 Task: Check the median days on the market of single-family homes in the last 5 years.
Action: Mouse moved to (836, 242)
Screenshot: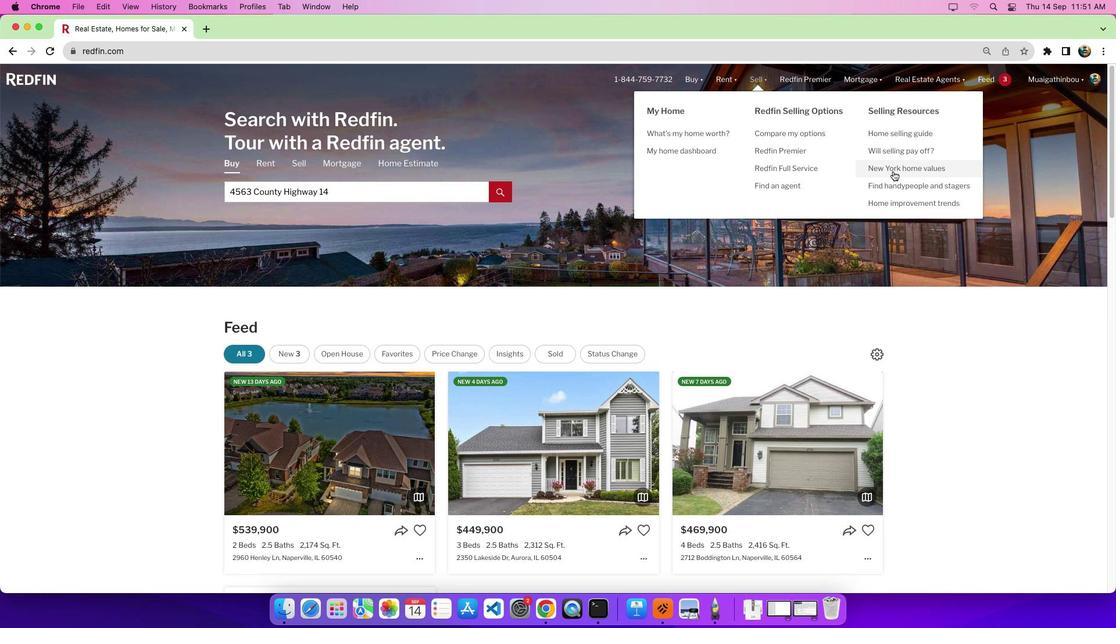 
Action: Mouse pressed left at (836, 242)
Screenshot: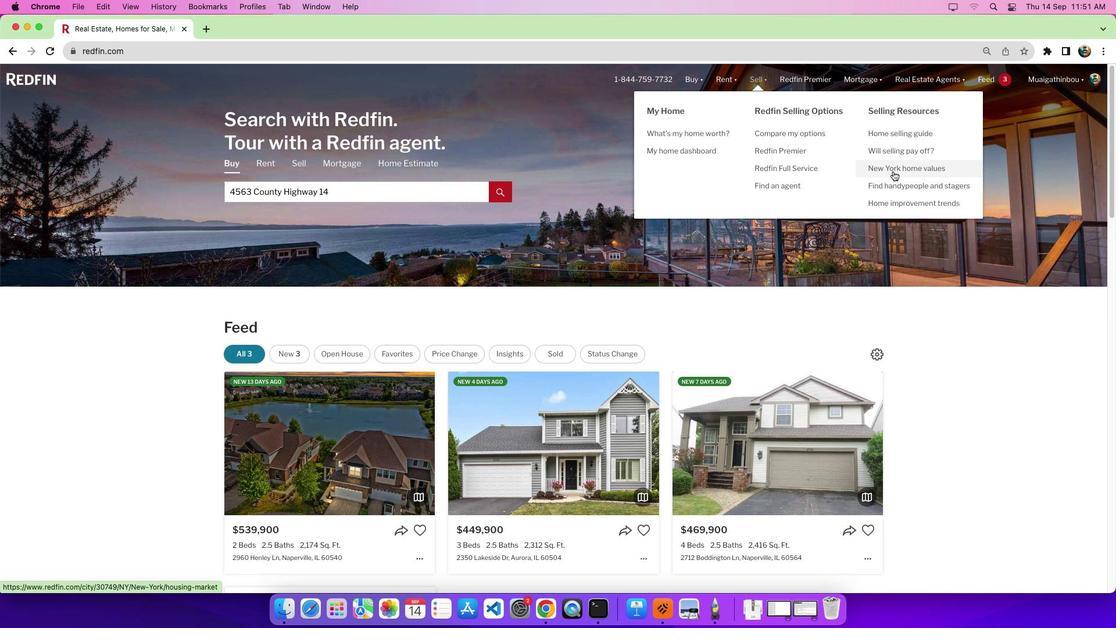 
Action: Mouse moved to (662, 375)
Screenshot: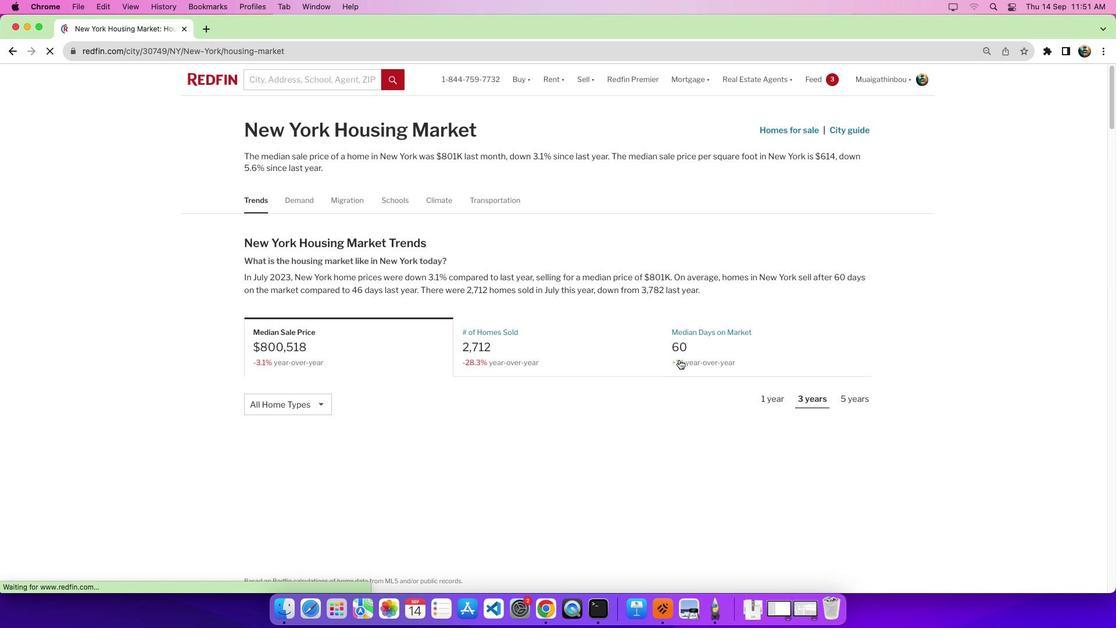 
Action: Mouse pressed left at (662, 375)
Screenshot: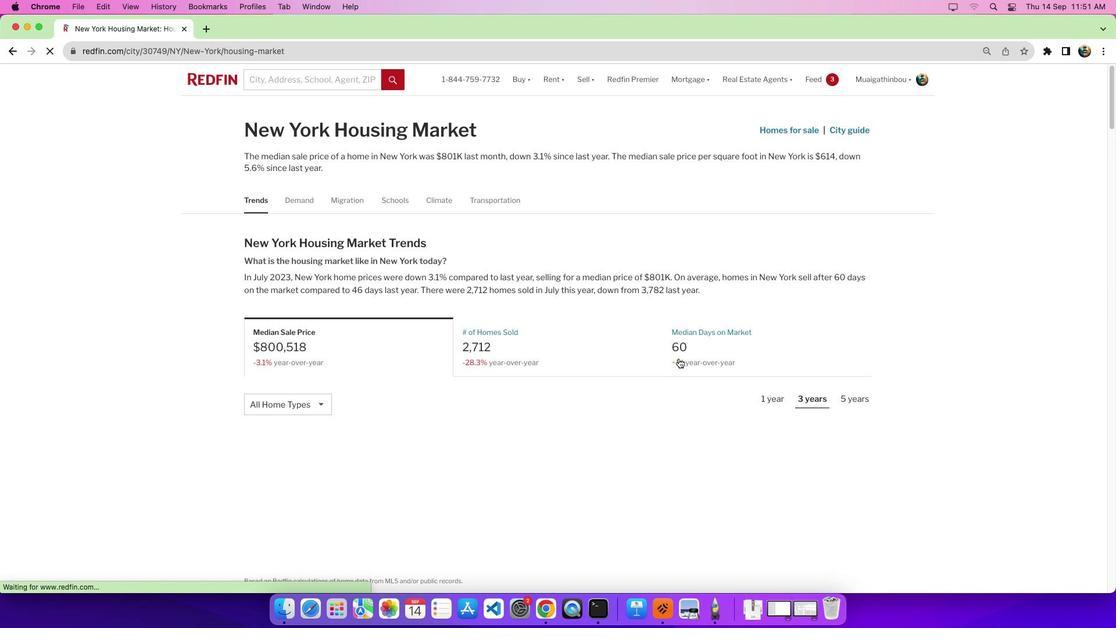 
Action: Mouse moved to (663, 370)
Screenshot: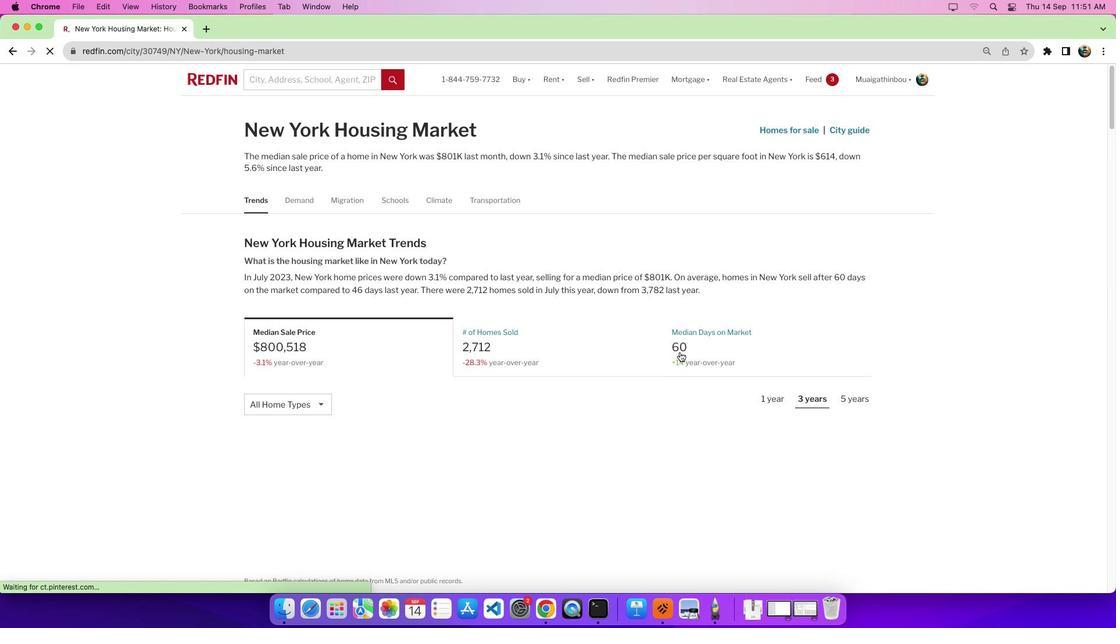 
Action: Mouse pressed left at (663, 370)
Screenshot: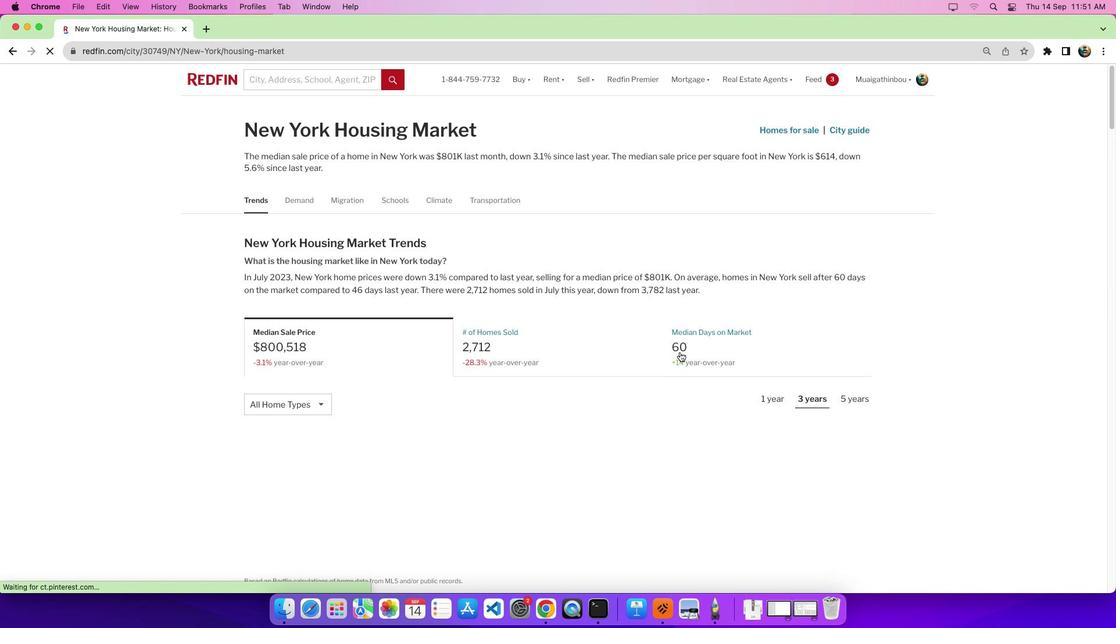 
Action: Mouse moved to (362, 409)
Screenshot: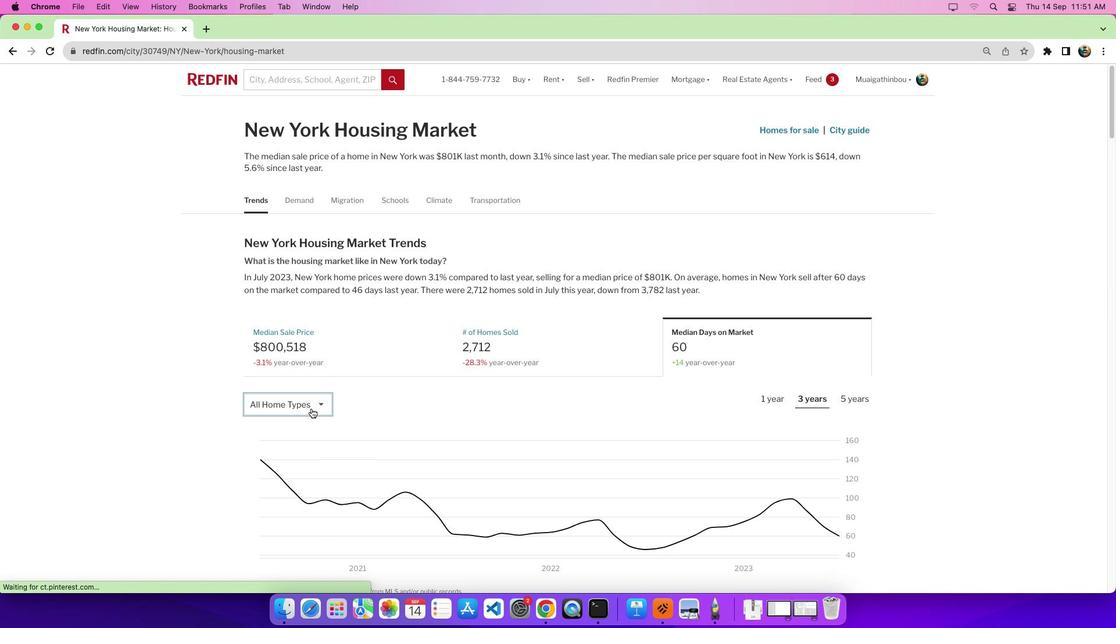 
Action: Mouse pressed left at (362, 409)
Screenshot: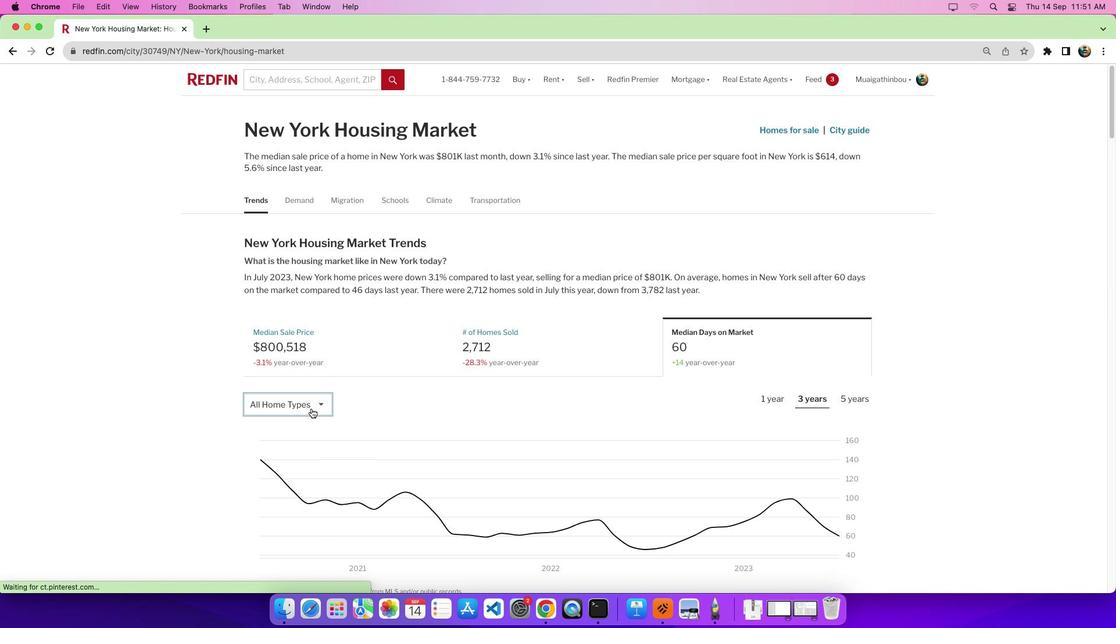 
Action: Mouse moved to (353, 440)
Screenshot: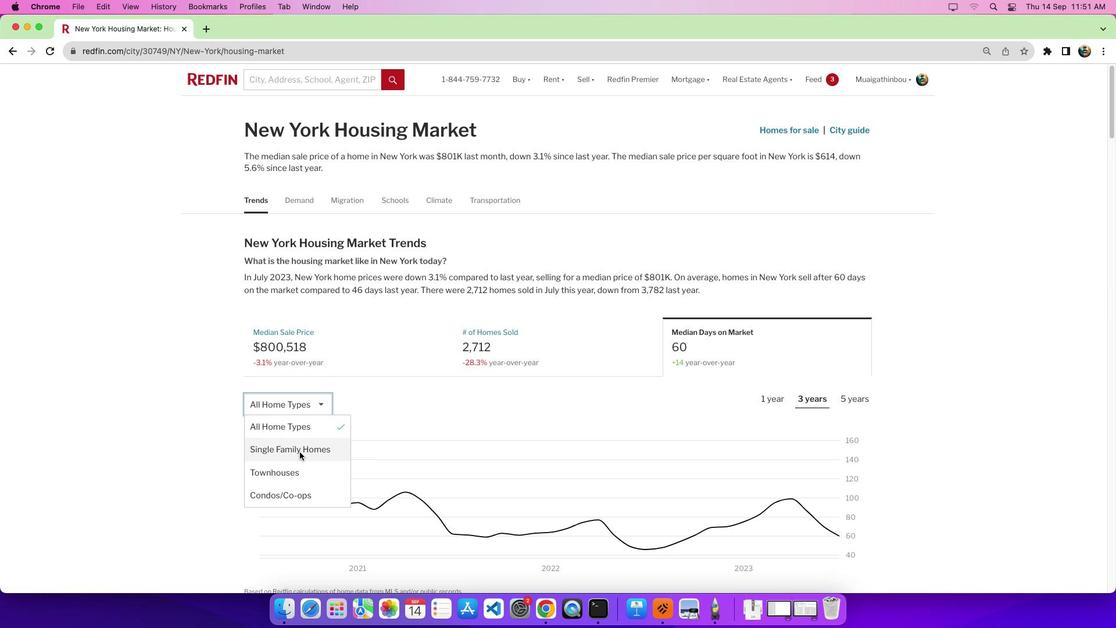 
Action: Mouse pressed left at (353, 440)
Screenshot: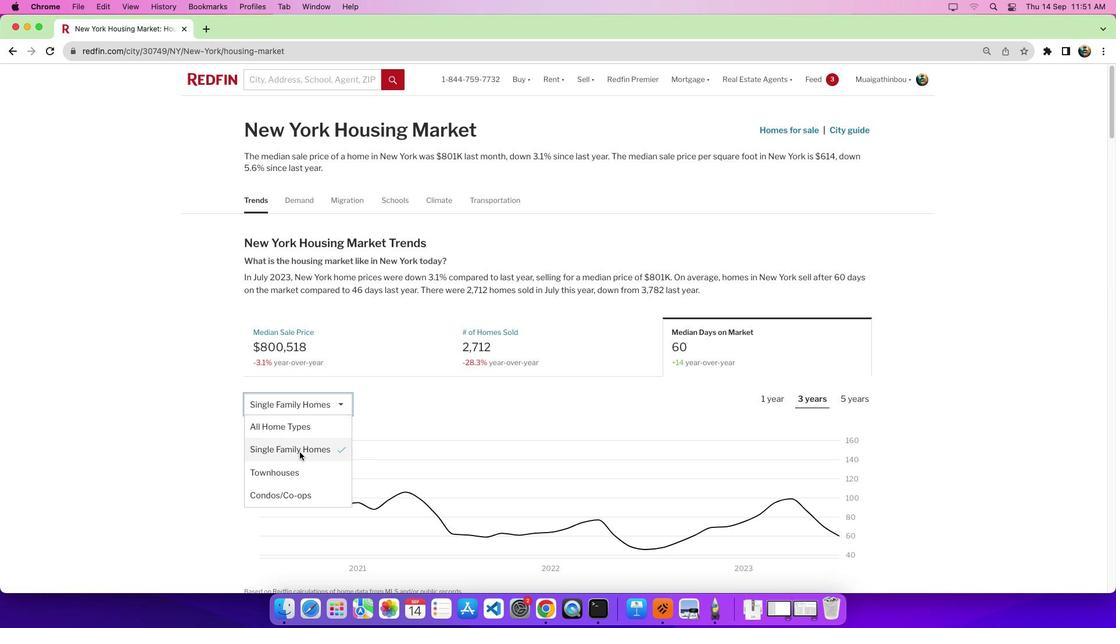 
Action: Mouse moved to (807, 402)
Screenshot: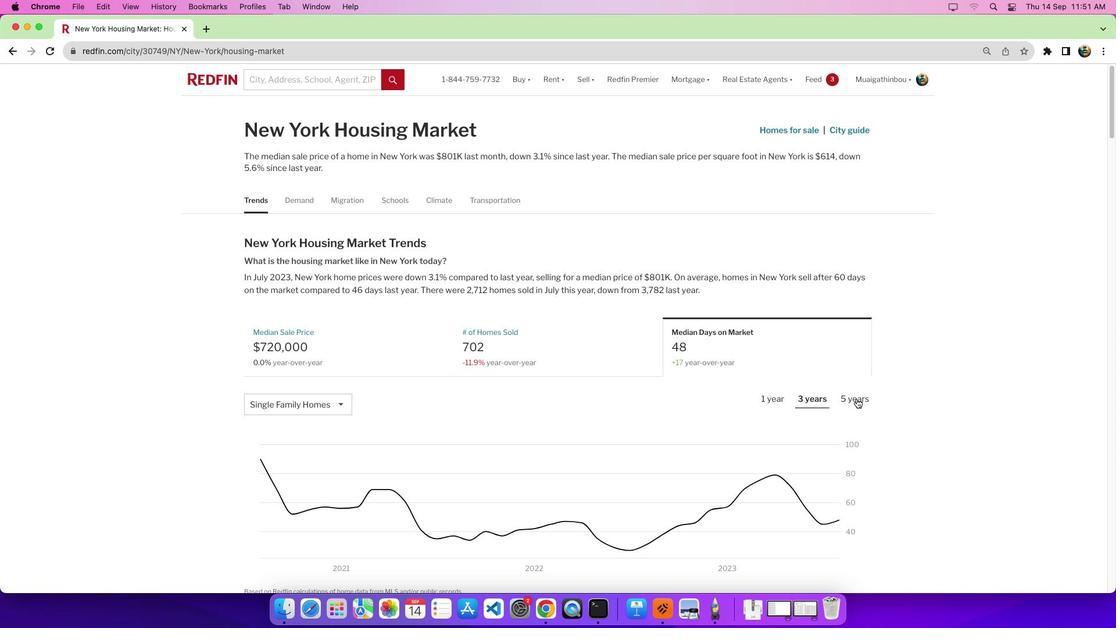 
Action: Mouse pressed left at (807, 402)
Screenshot: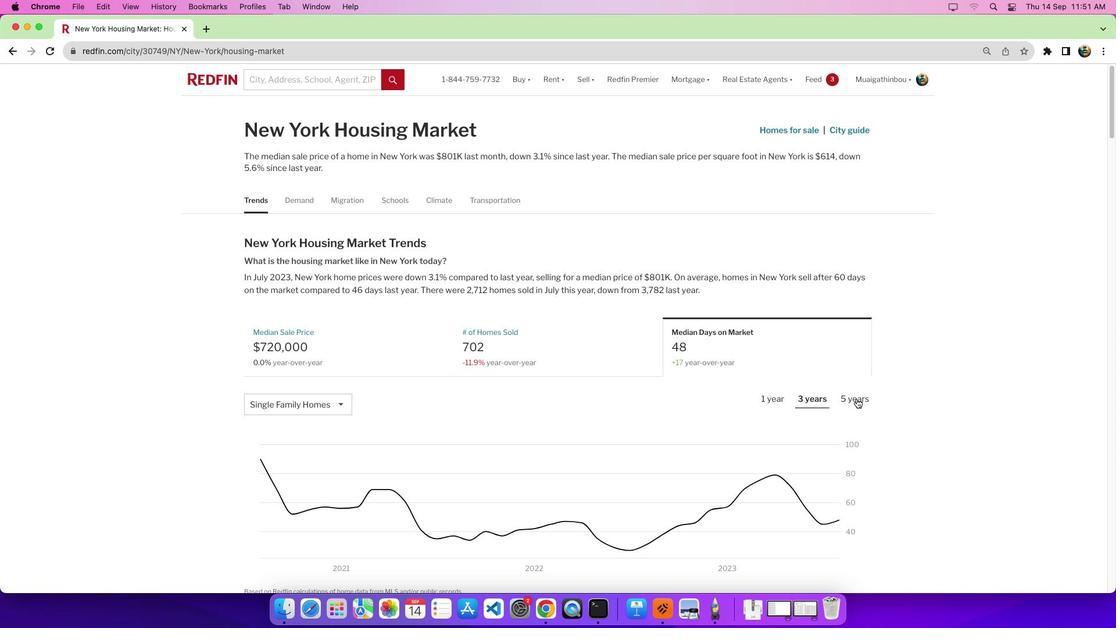 
Action: Mouse moved to (594, 421)
Screenshot: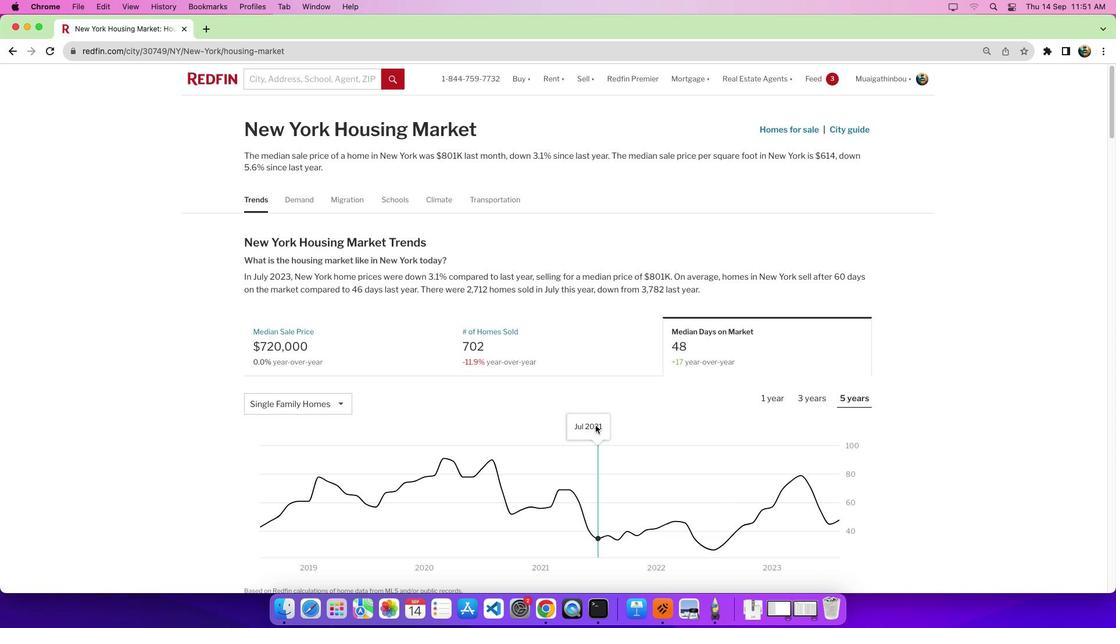 
Action: Mouse scrolled (594, 421) with delta (109, 121)
Screenshot: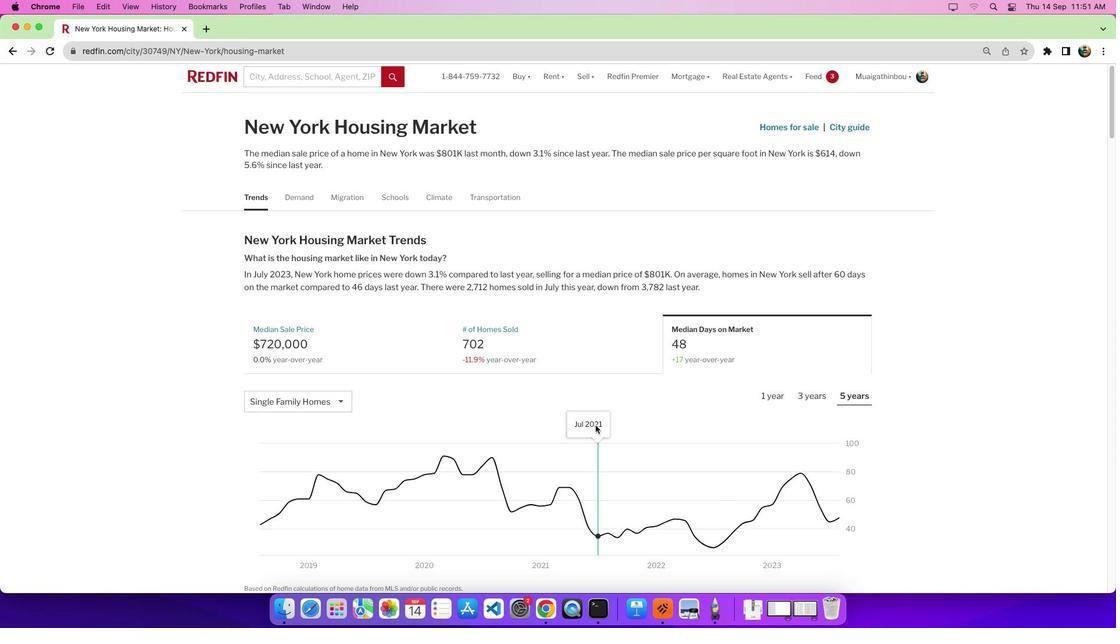 
Action: Mouse scrolled (594, 421) with delta (109, 121)
Screenshot: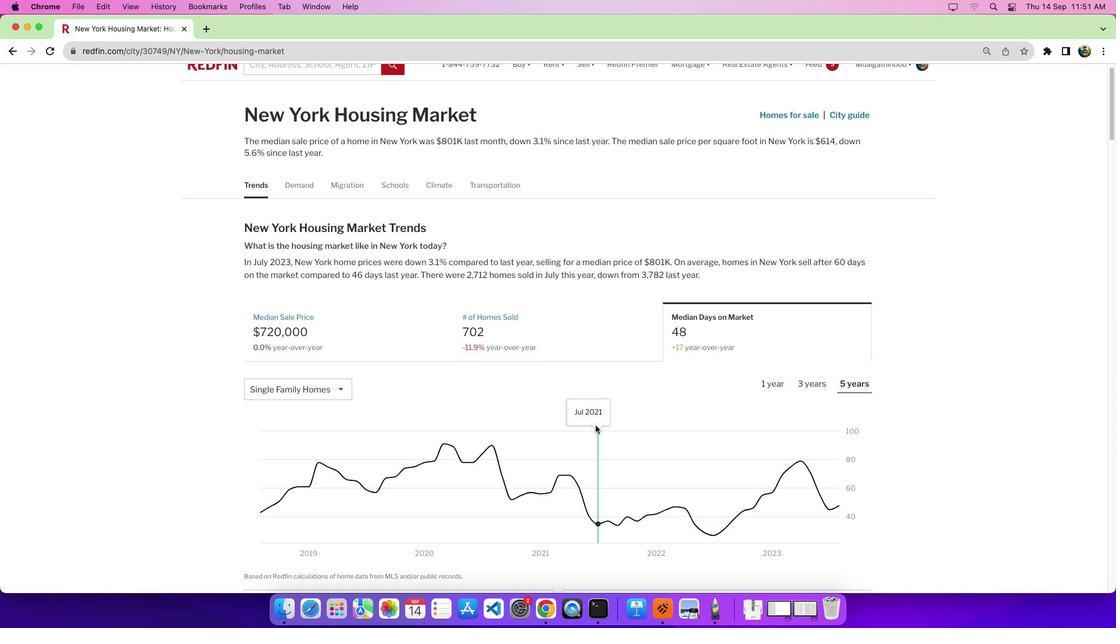 
Action: Mouse scrolled (594, 421) with delta (109, 121)
Screenshot: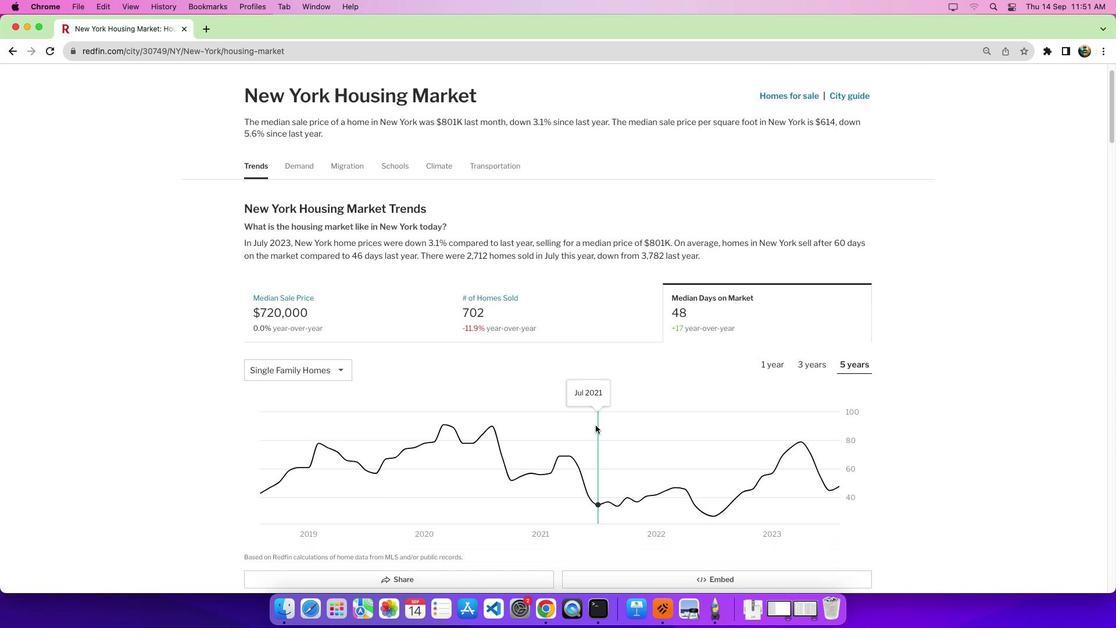 
Action: Mouse moved to (617, 419)
Screenshot: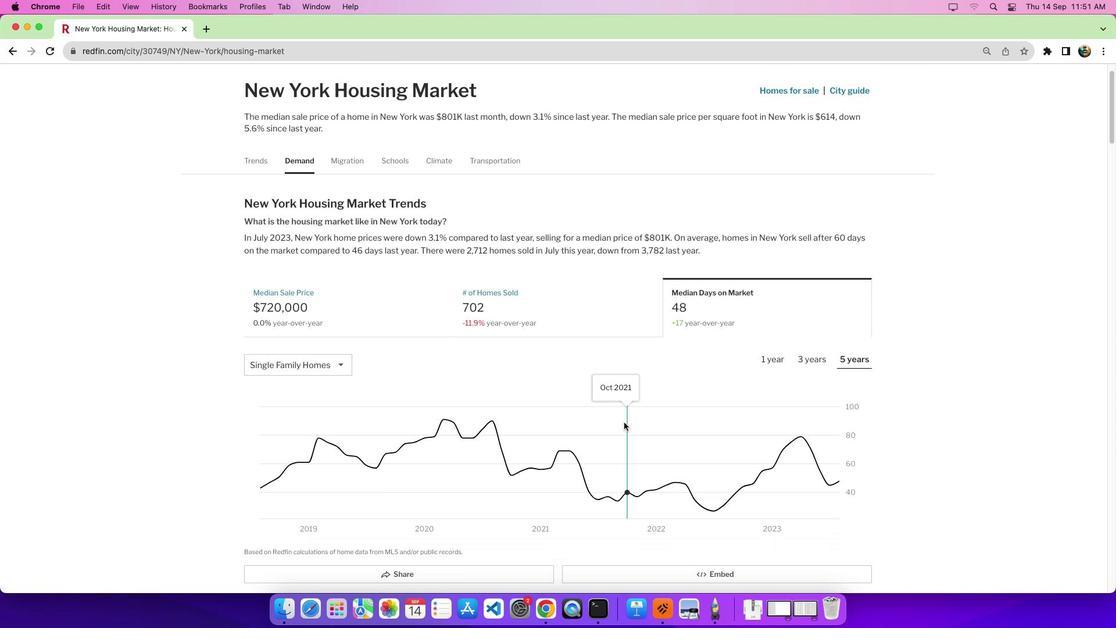 
Action: Mouse scrolled (617, 419) with delta (109, 121)
Screenshot: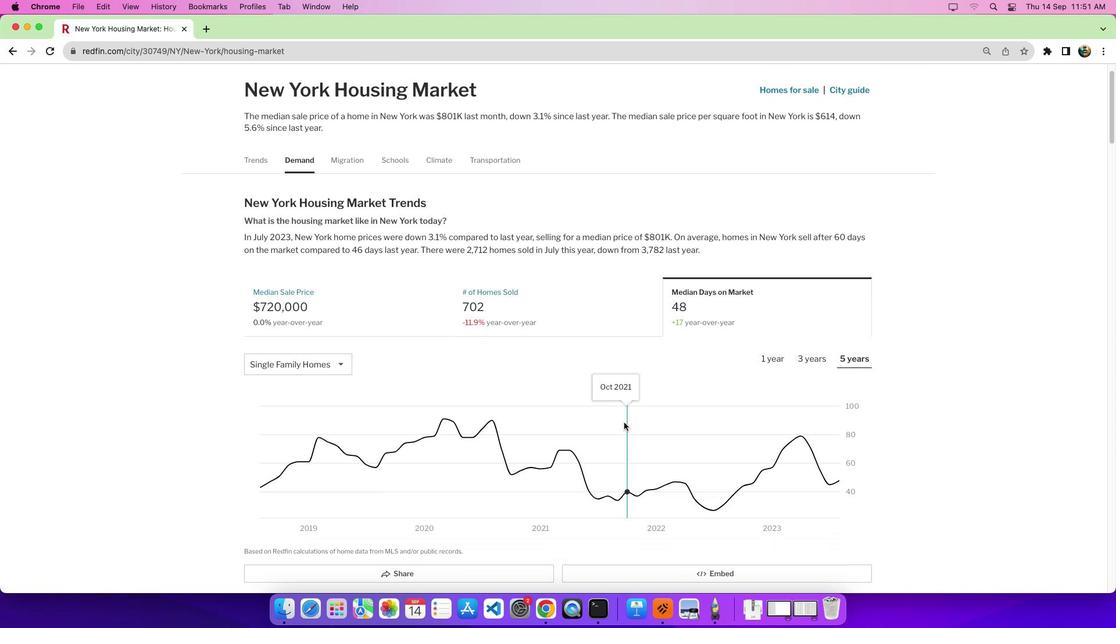 
Action: Mouse scrolled (617, 419) with delta (109, 121)
Screenshot: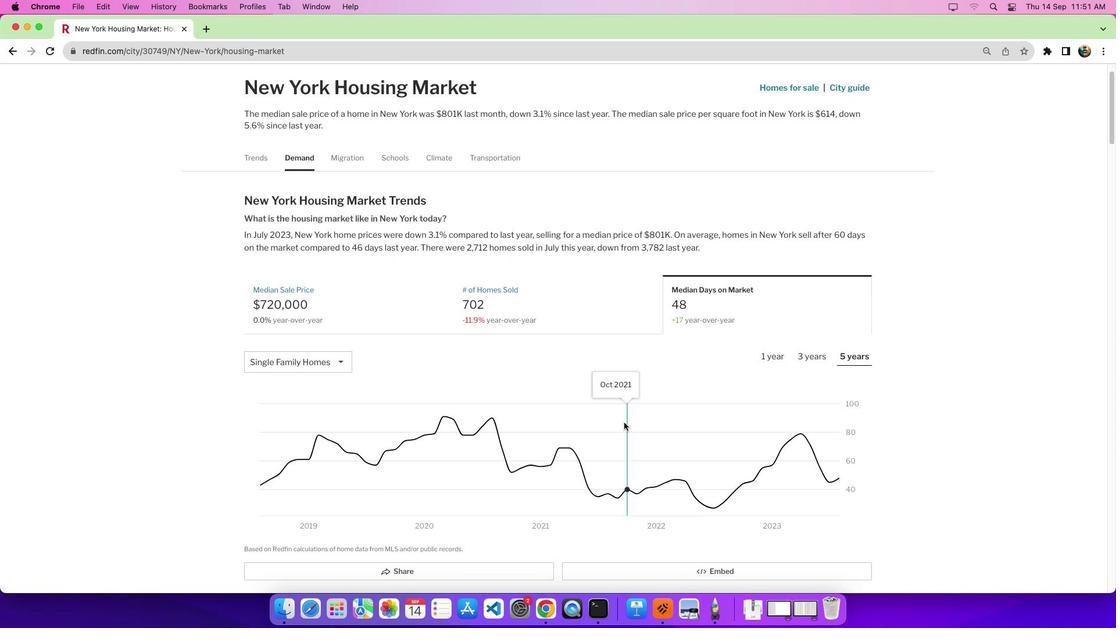 
Action: Mouse moved to (634, 419)
Screenshot: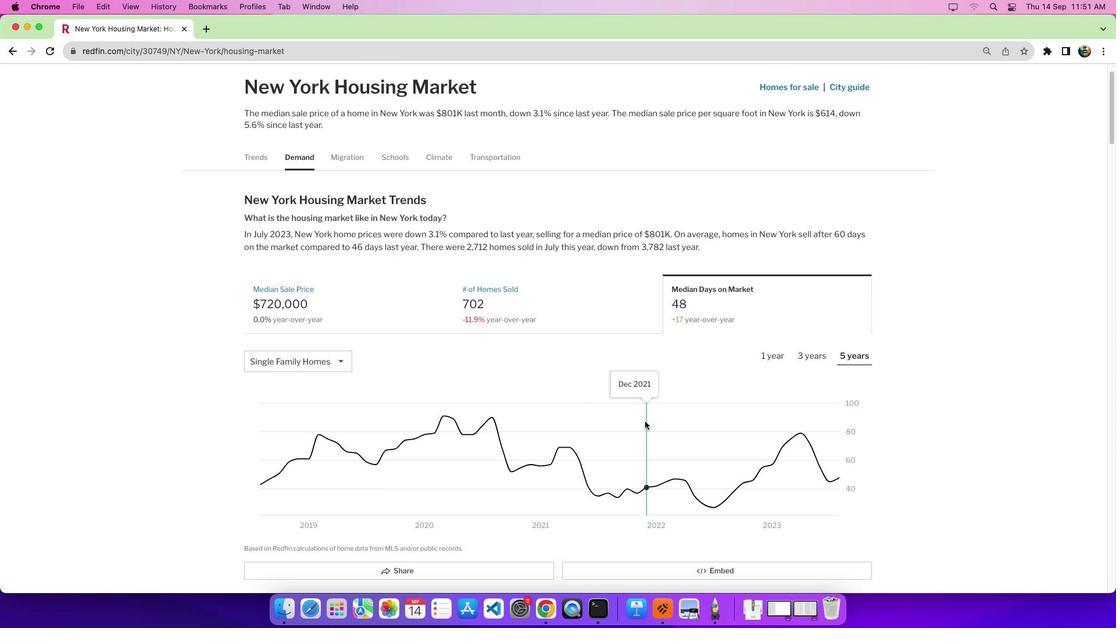 
